 Task: Select the ignore option in the lint box model.
Action: Mouse moved to (6, 584)
Screenshot: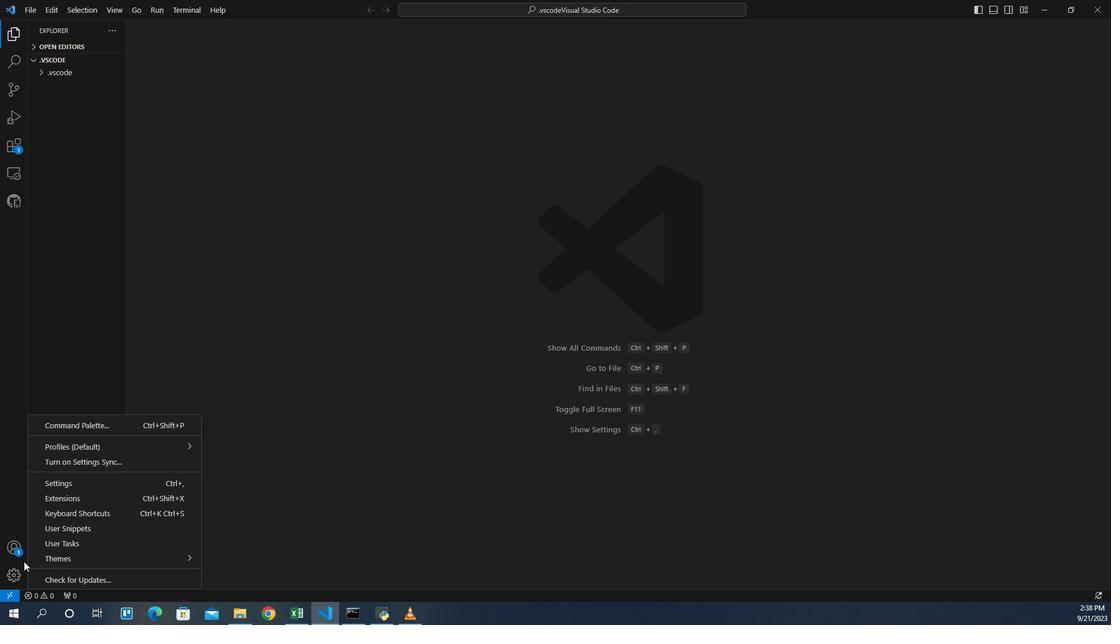 
Action: Mouse pressed left at (6, 584)
Screenshot: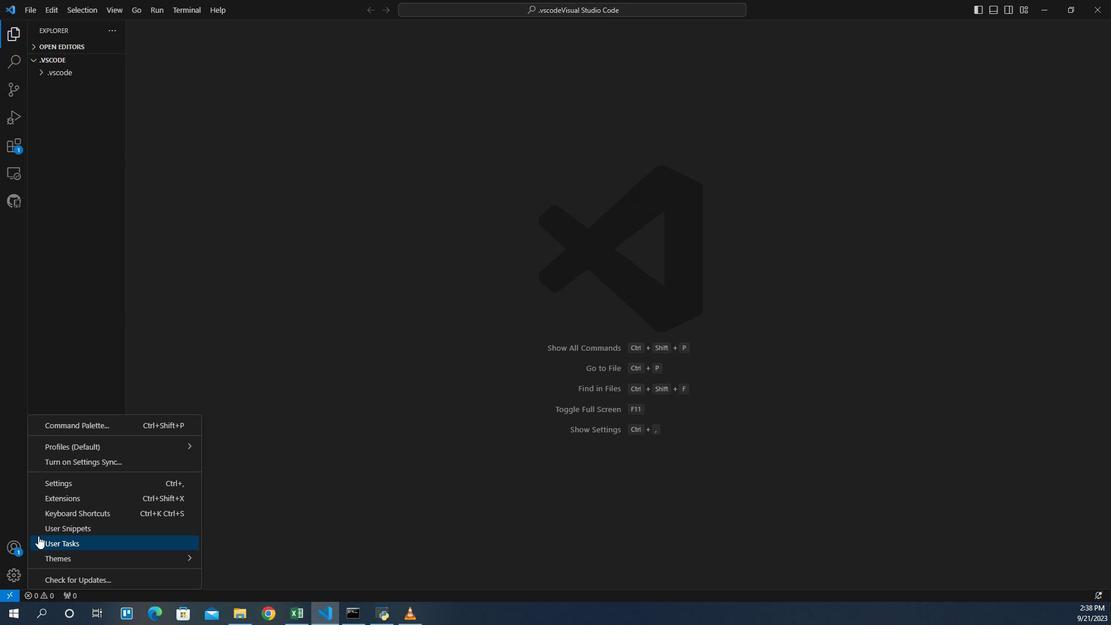 
Action: Mouse moved to (56, 492)
Screenshot: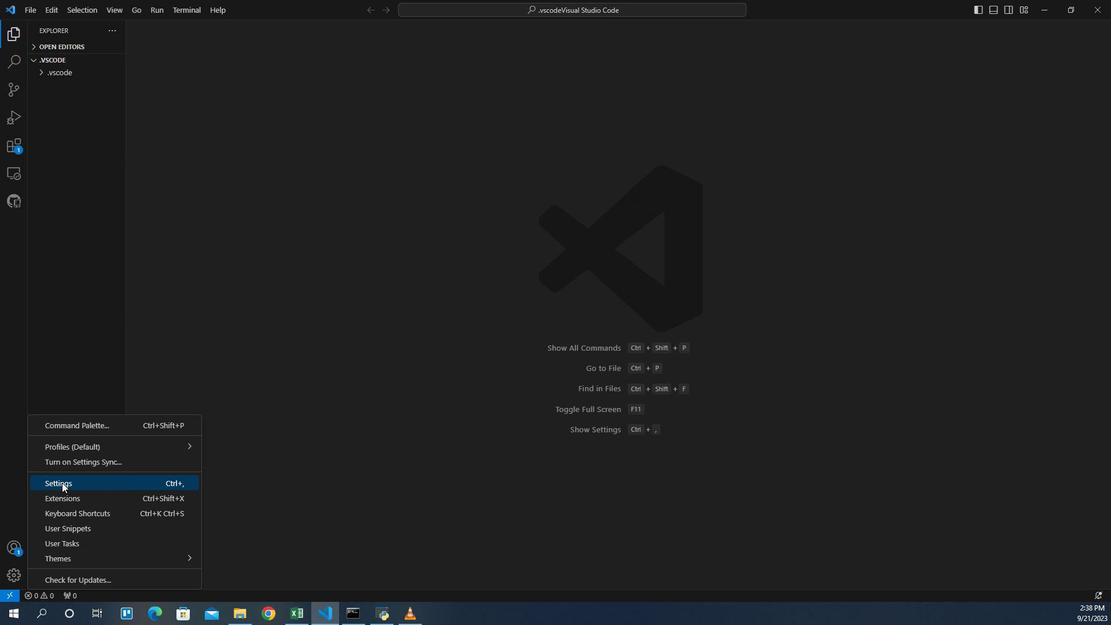 
Action: Mouse pressed left at (56, 492)
Screenshot: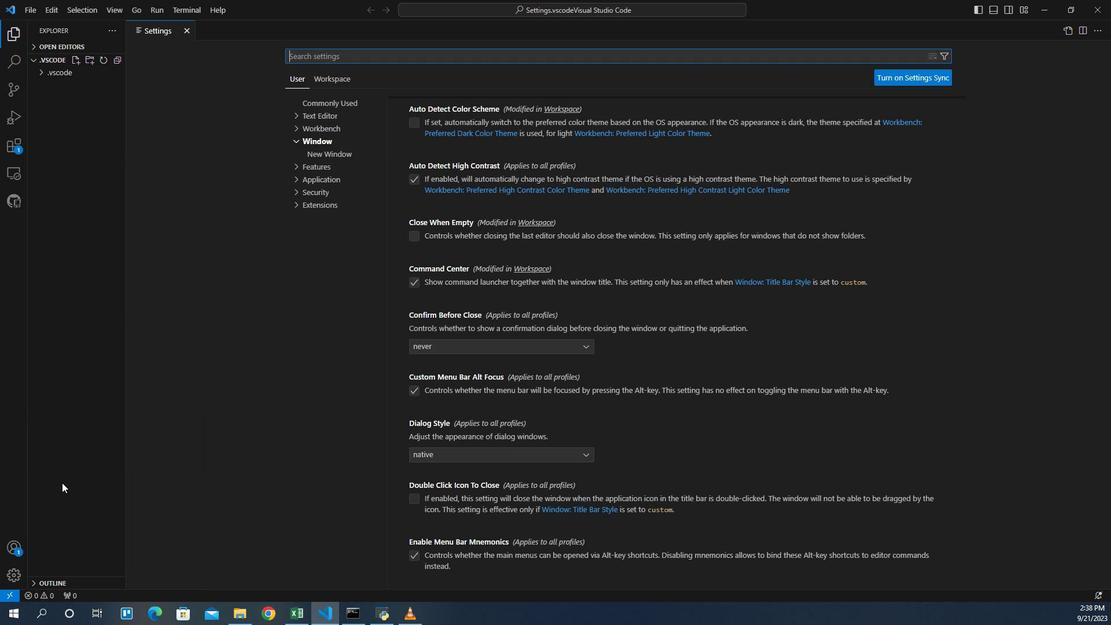 
Action: Mouse moved to (332, 98)
Screenshot: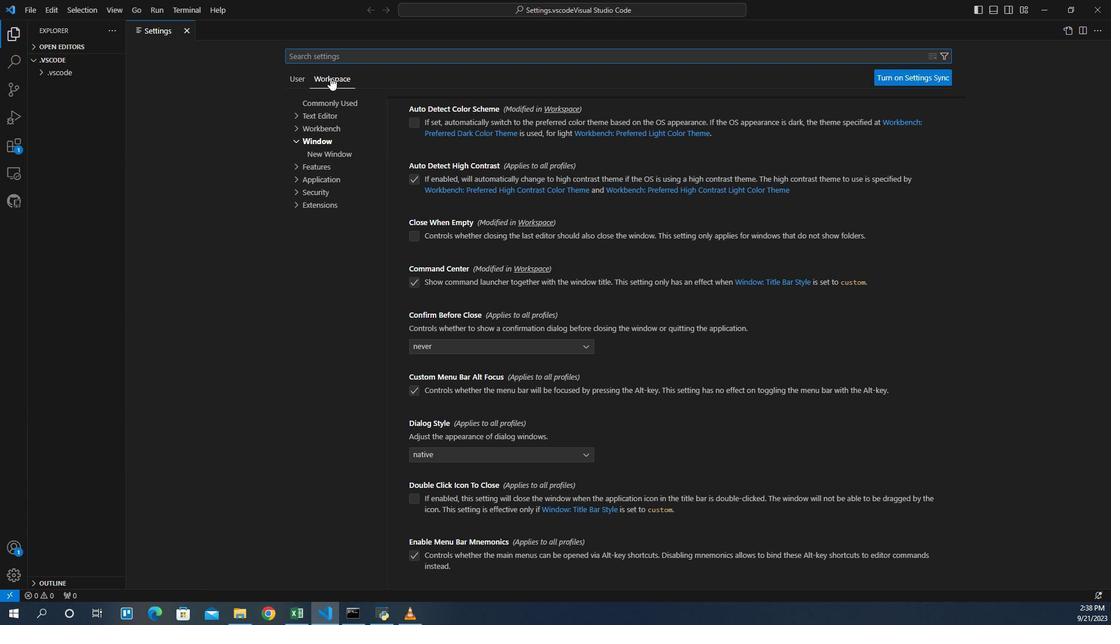 
Action: Mouse pressed left at (332, 98)
Screenshot: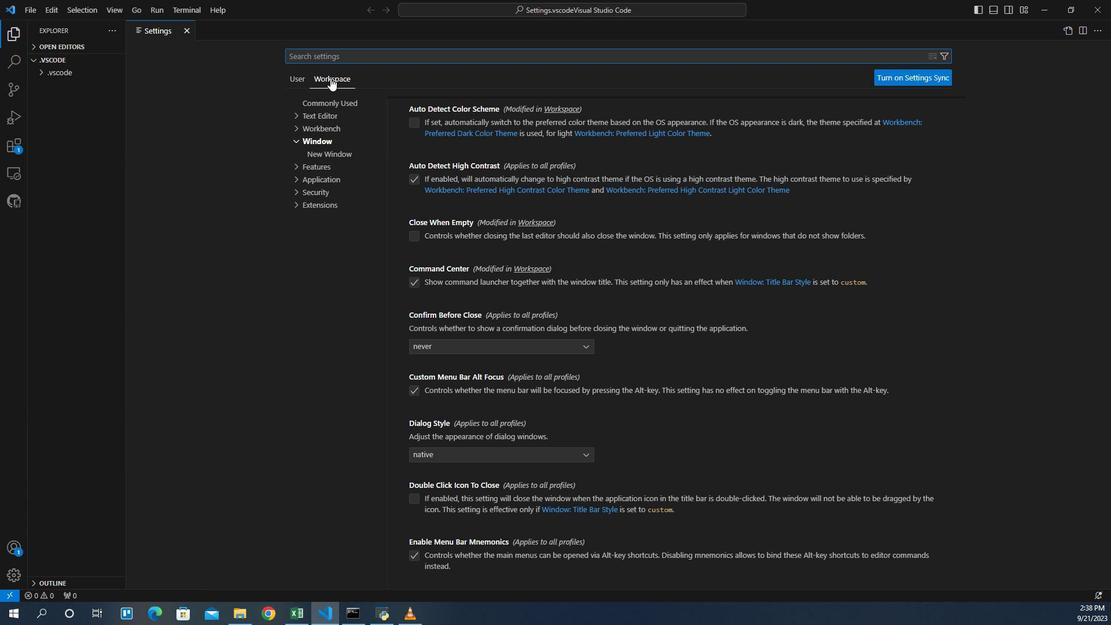 
Action: Mouse moved to (302, 199)
Screenshot: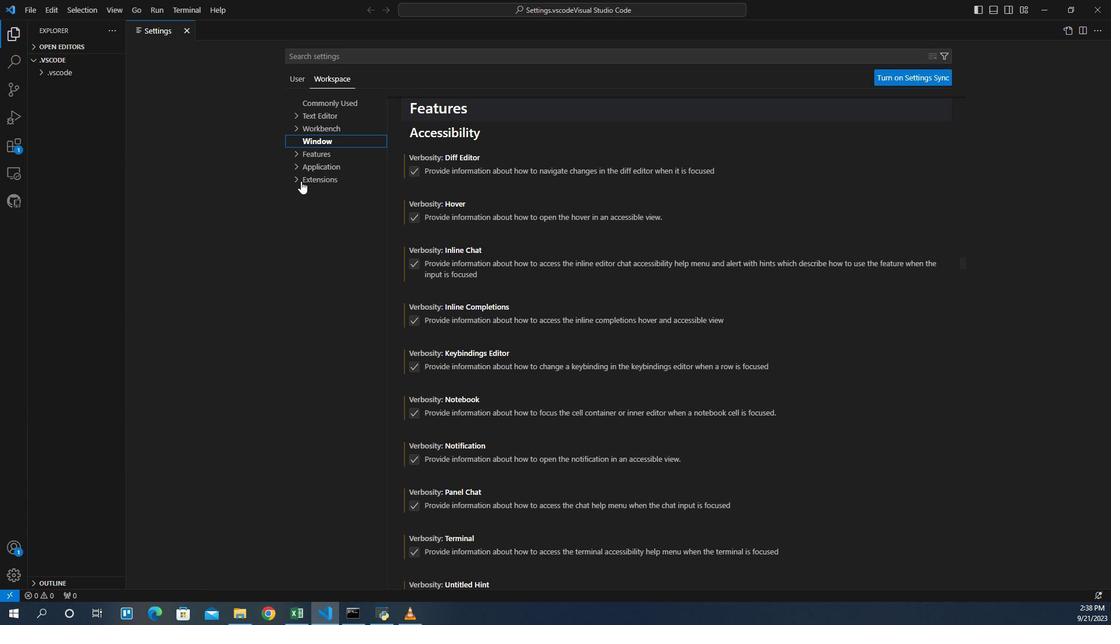 
Action: Mouse pressed left at (302, 199)
Screenshot: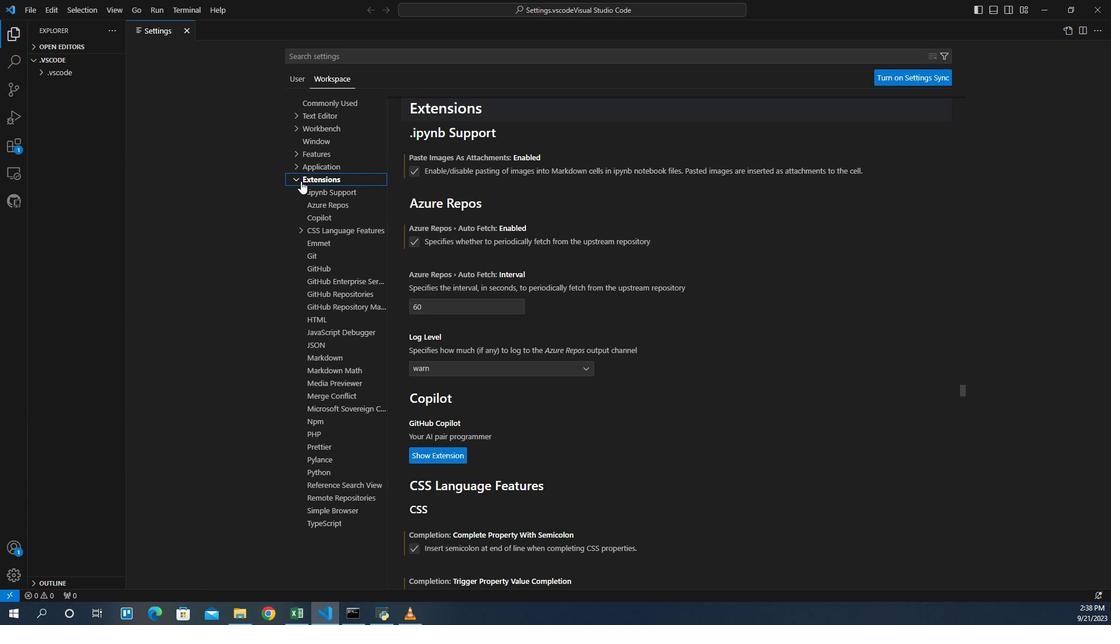 
Action: Mouse moved to (311, 247)
Screenshot: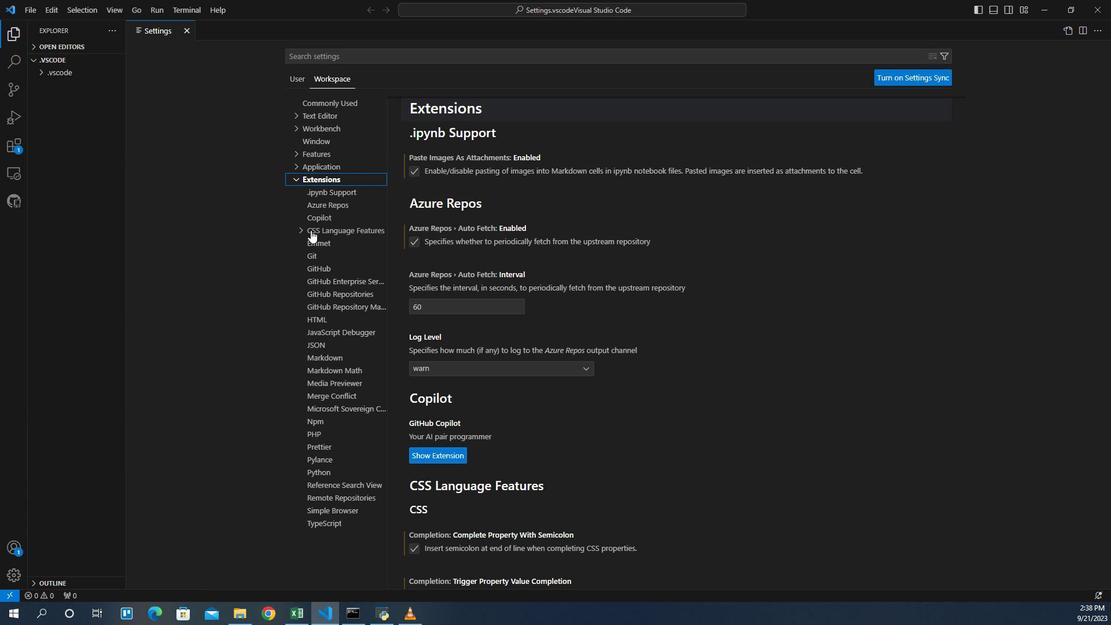 
Action: Mouse pressed left at (311, 247)
Screenshot: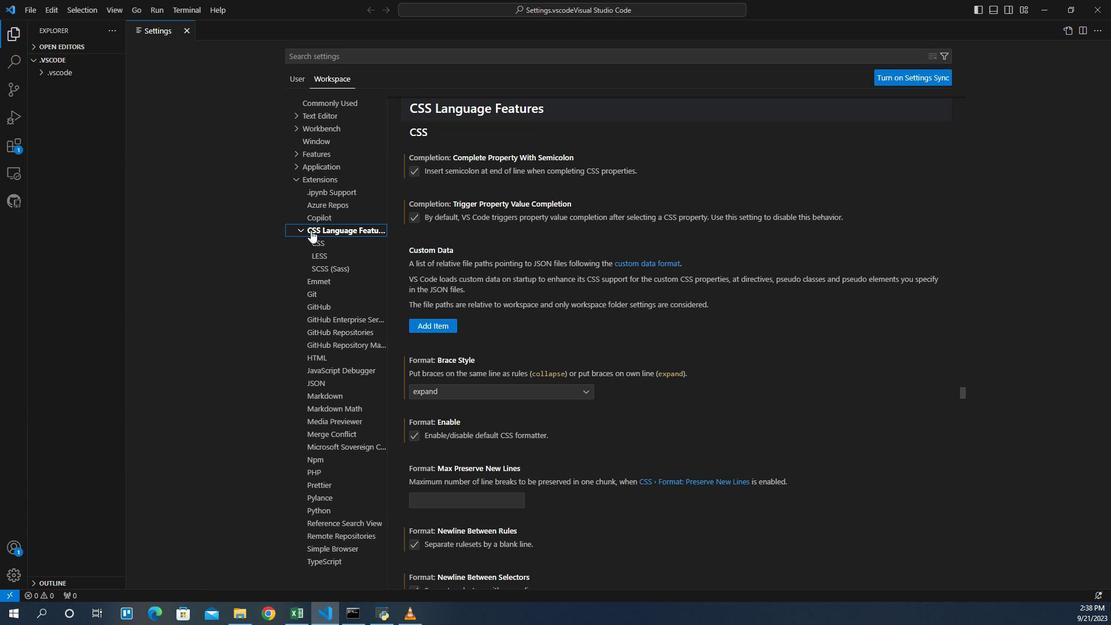 
Action: Mouse moved to (317, 284)
Screenshot: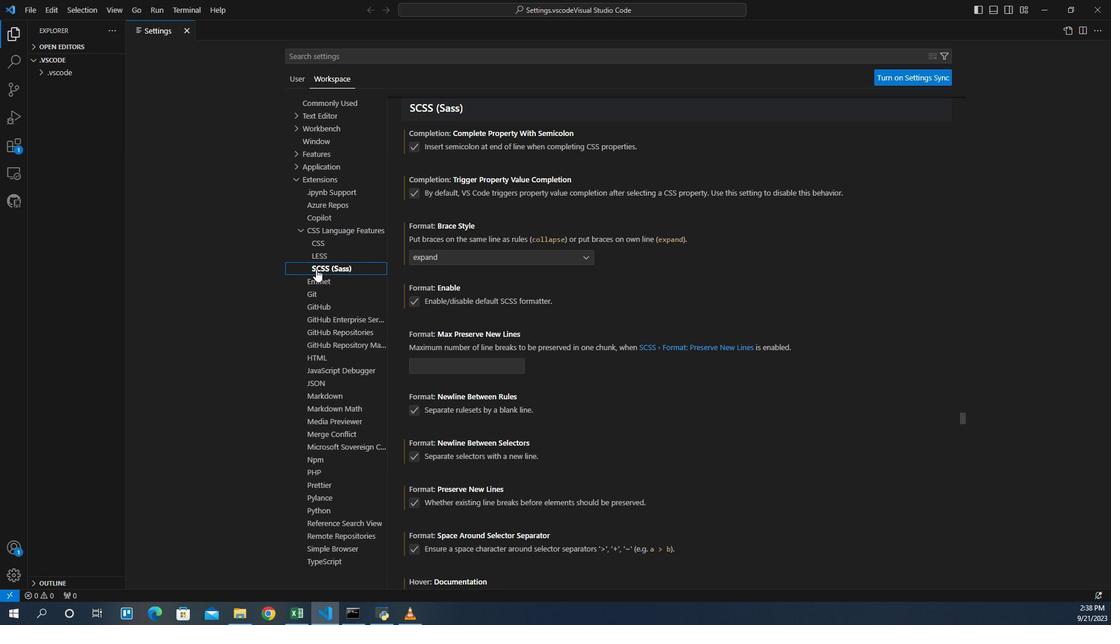 
Action: Mouse pressed left at (317, 284)
Screenshot: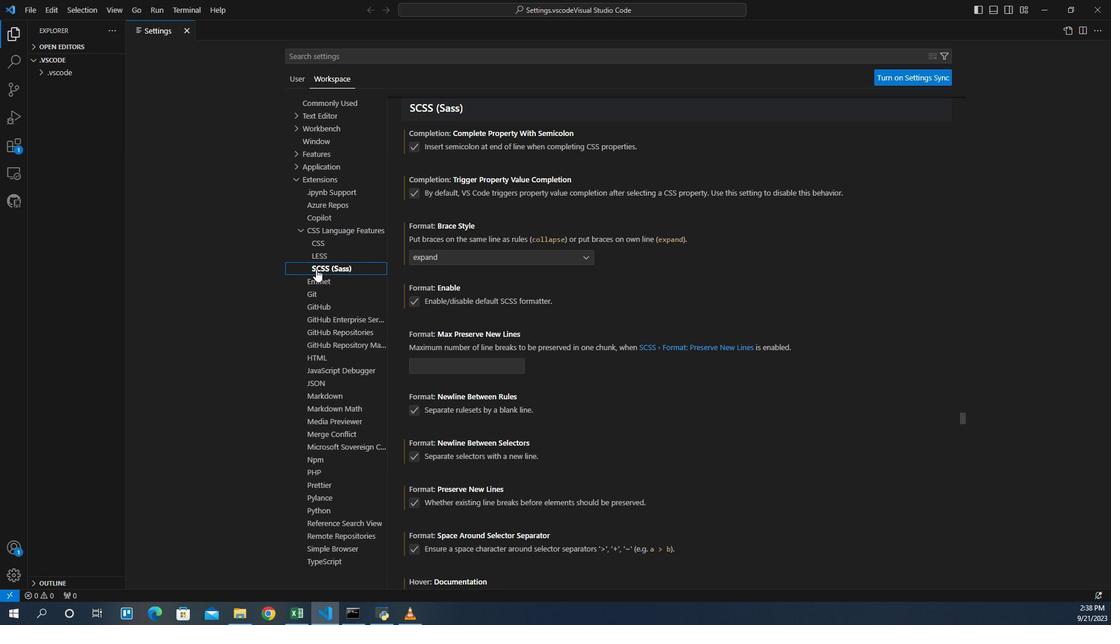 
Action: Mouse moved to (499, 425)
Screenshot: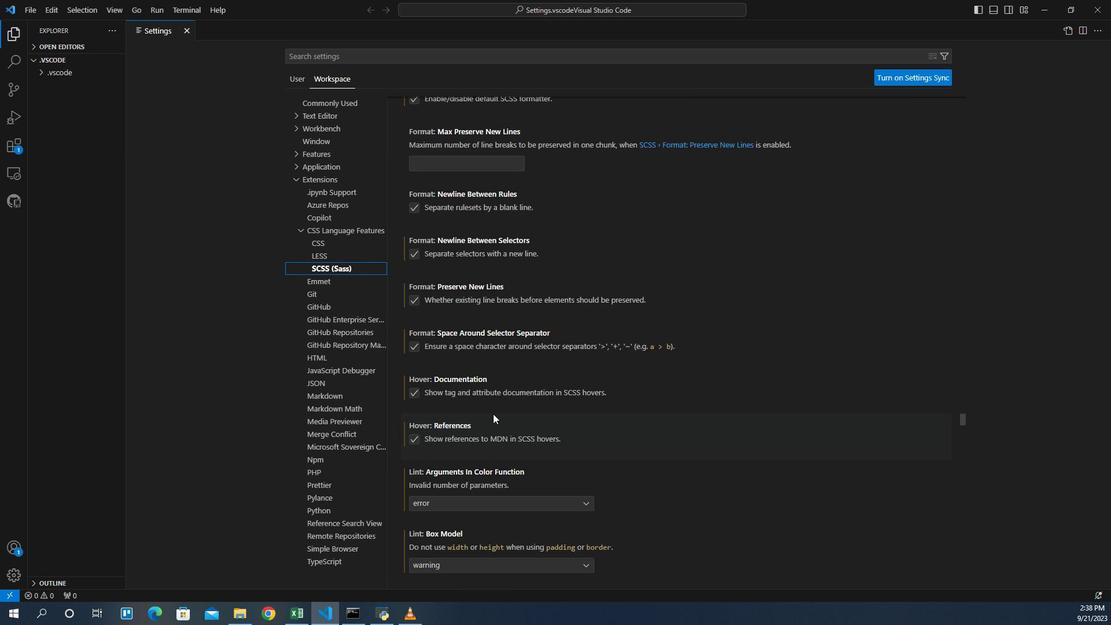
Action: Mouse scrolled (499, 424) with delta (0, 0)
Screenshot: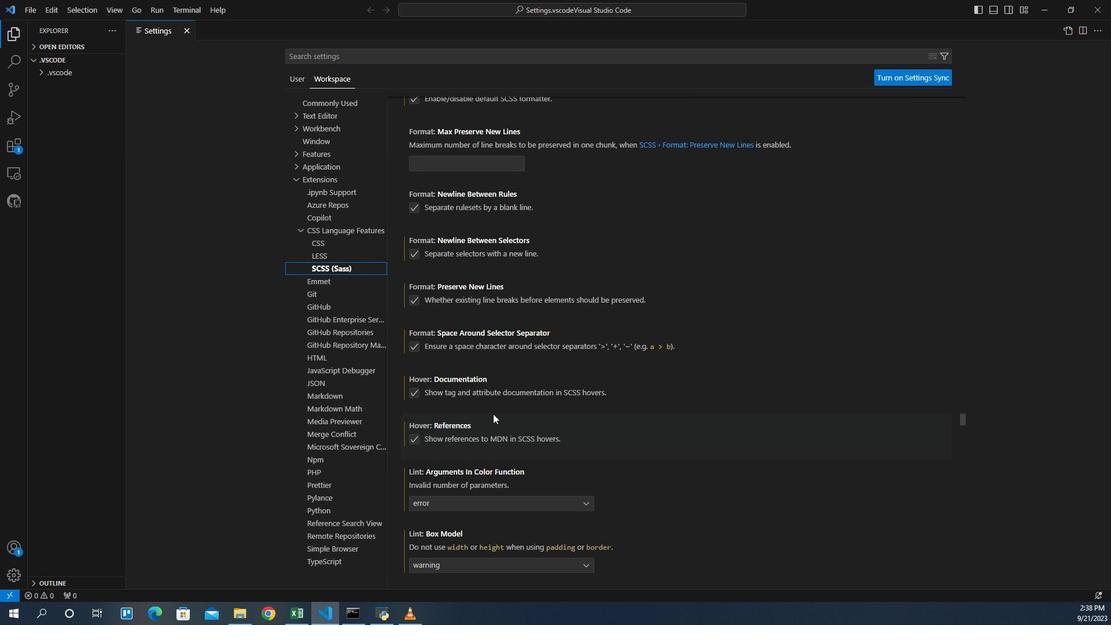 
Action: Mouse scrolled (499, 424) with delta (0, 0)
Screenshot: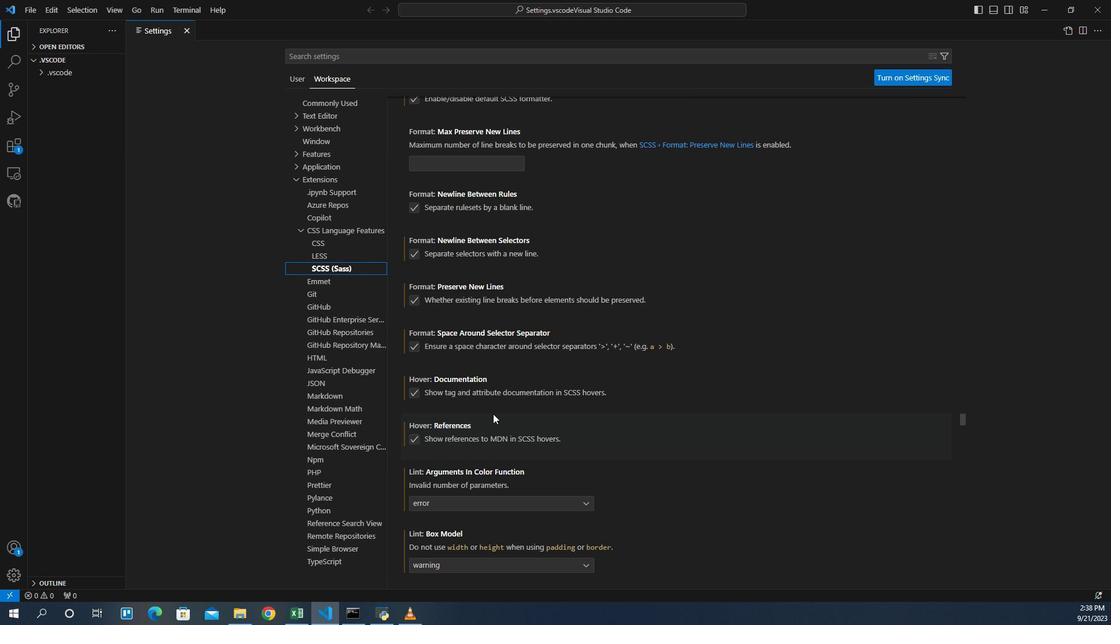 
Action: Mouse scrolled (499, 424) with delta (0, 0)
Screenshot: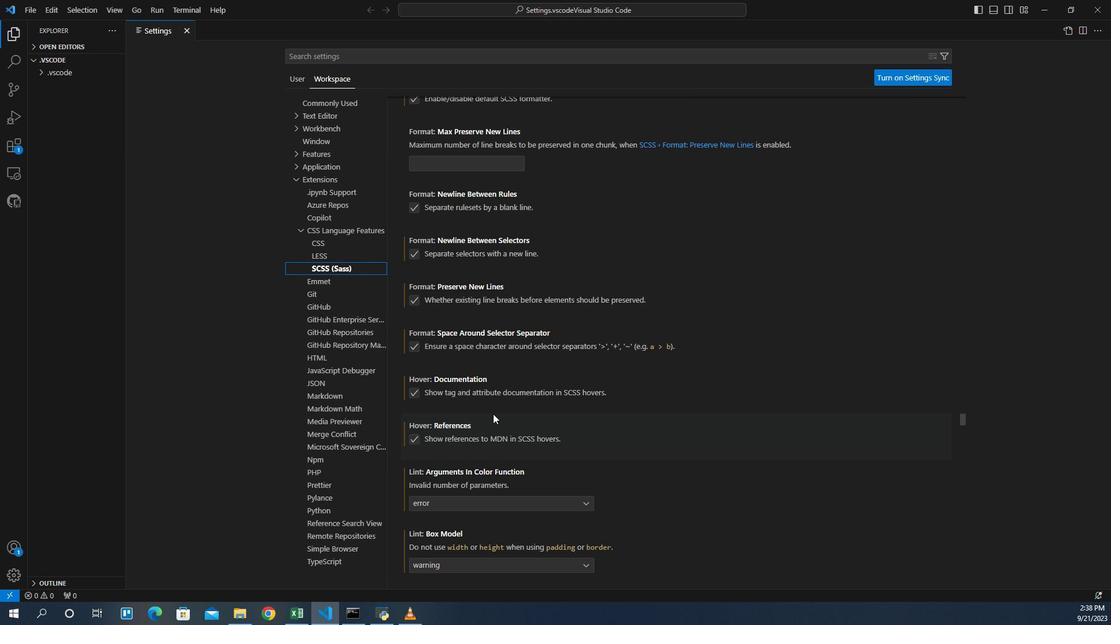 
Action: Mouse scrolled (499, 424) with delta (0, 0)
Screenshot: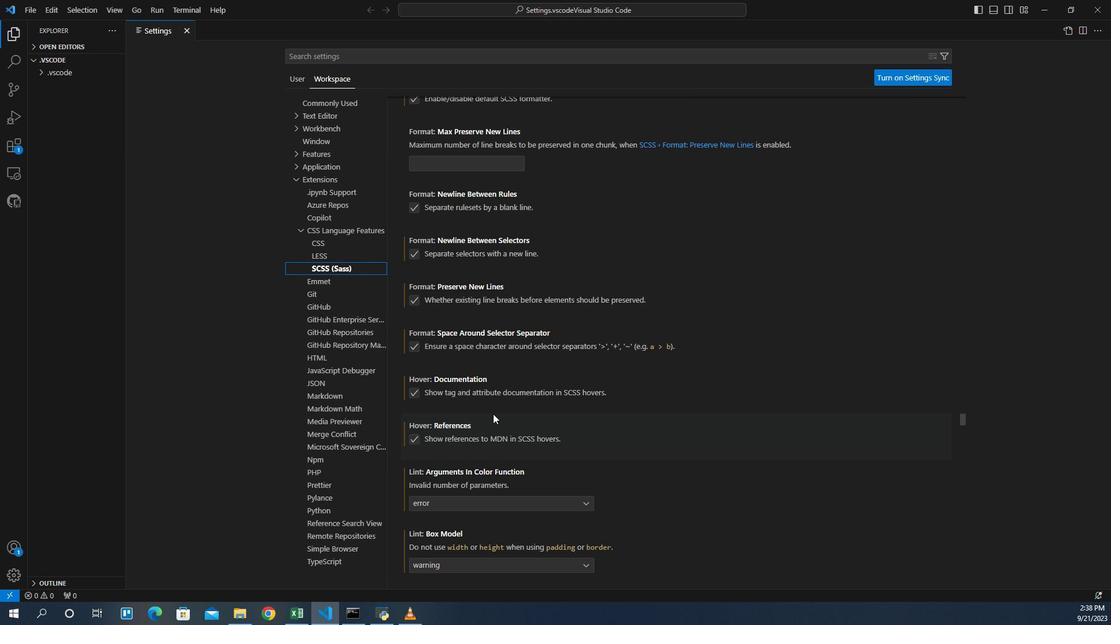 
Action: Mouse scrolled (499, 424) with delta (0, 0)
Screenshot: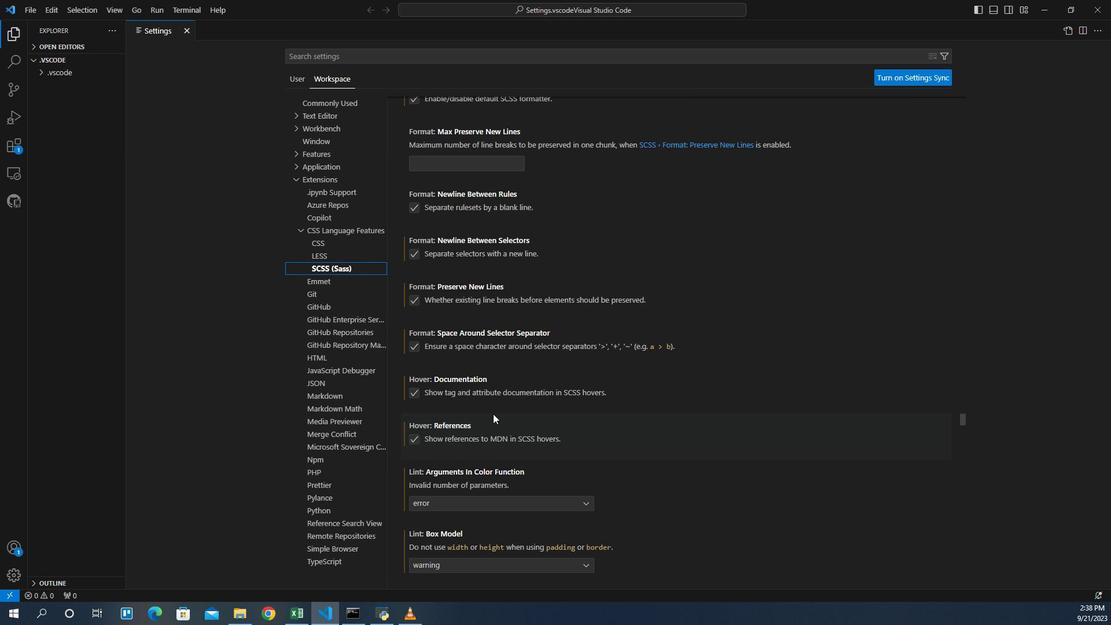 
Action: Mouse scrolled (499, 424) with delta (0, 0)
Screenshot: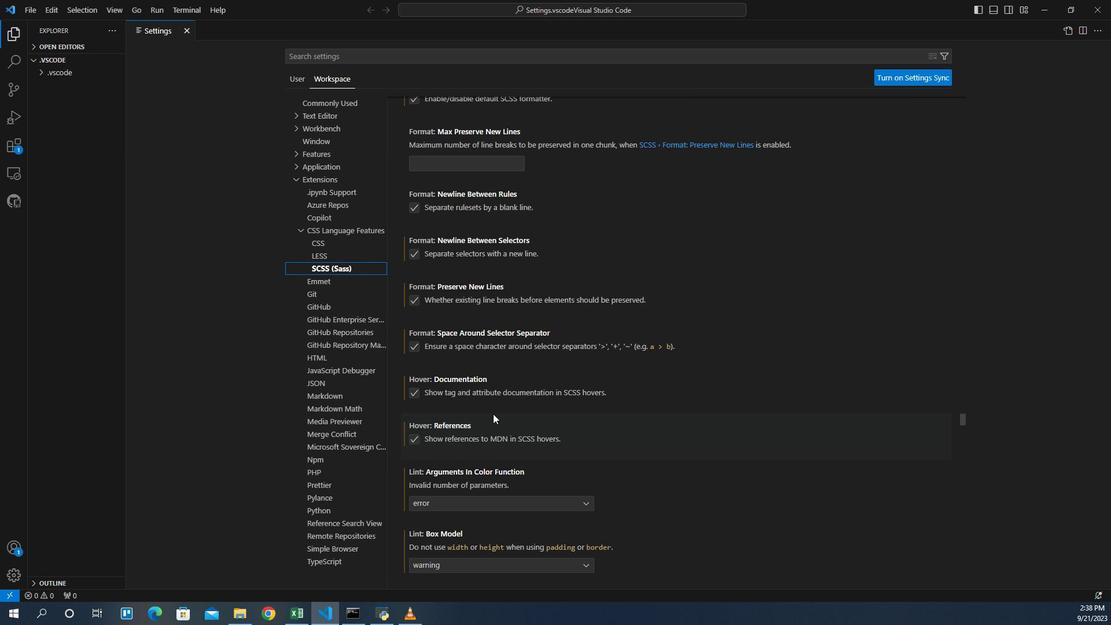 
Action: Mouse scrolled (499, 424) with delta (0, 0)
Screenshot: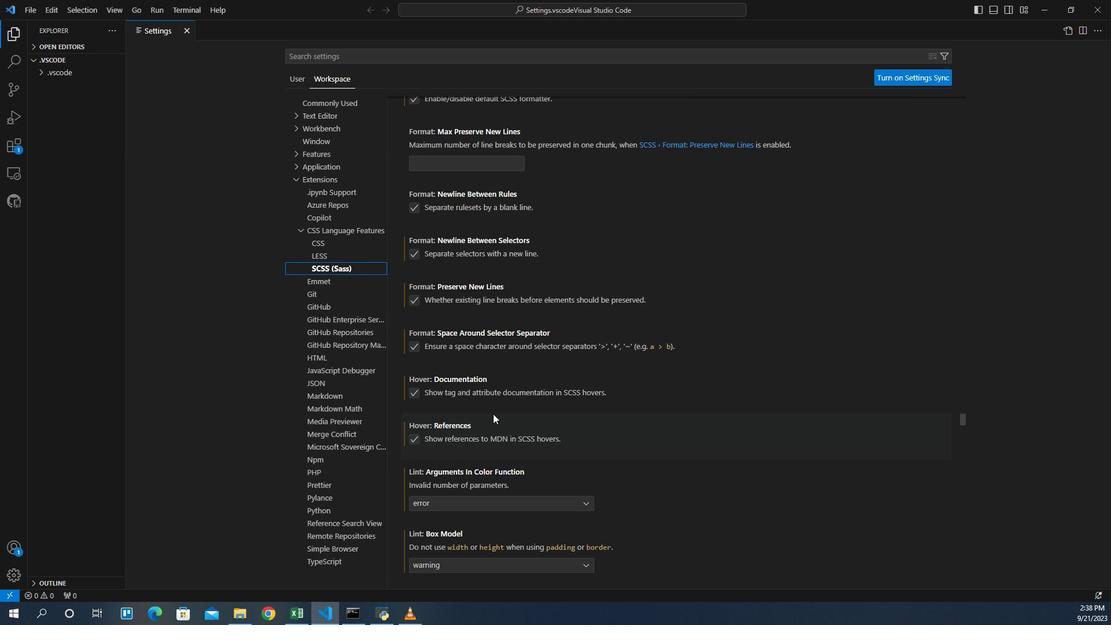 
Action: Mouse scrolled (499, 424) with delta (0, 0)
Screenshot: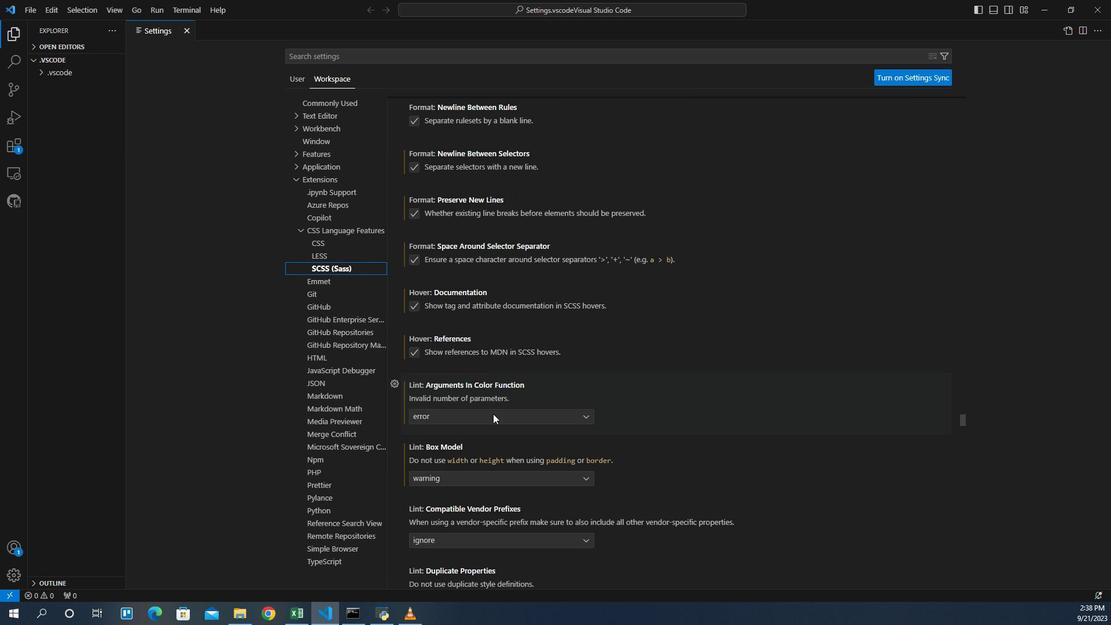 
Action: Mouse scrolled (499, 424) with delta (0, 0)
Screenshot: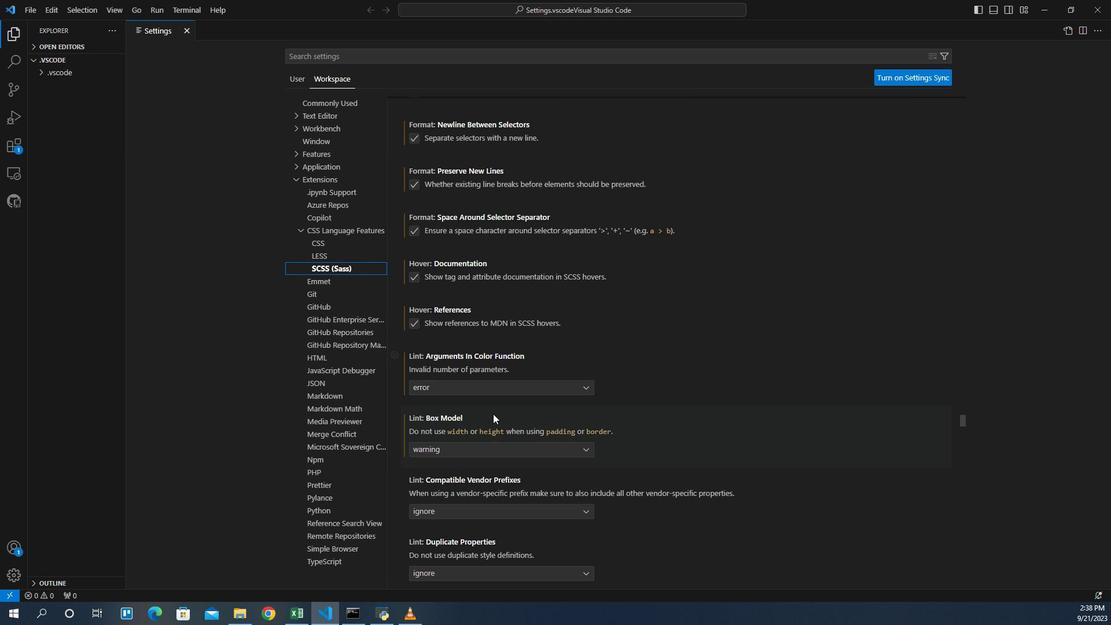 
Action: Mouse scrolled (499, 424) with delta (0, 0)
Screenshot: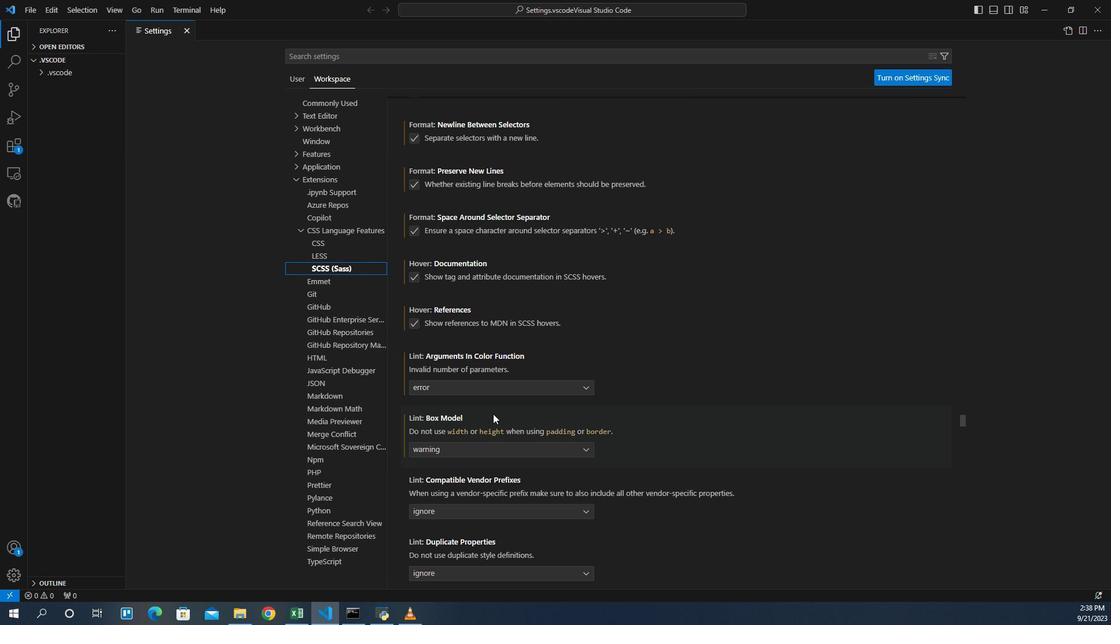 
Action: Mouse scrolled (499, 424) with delta (0, 0)
Screenshot: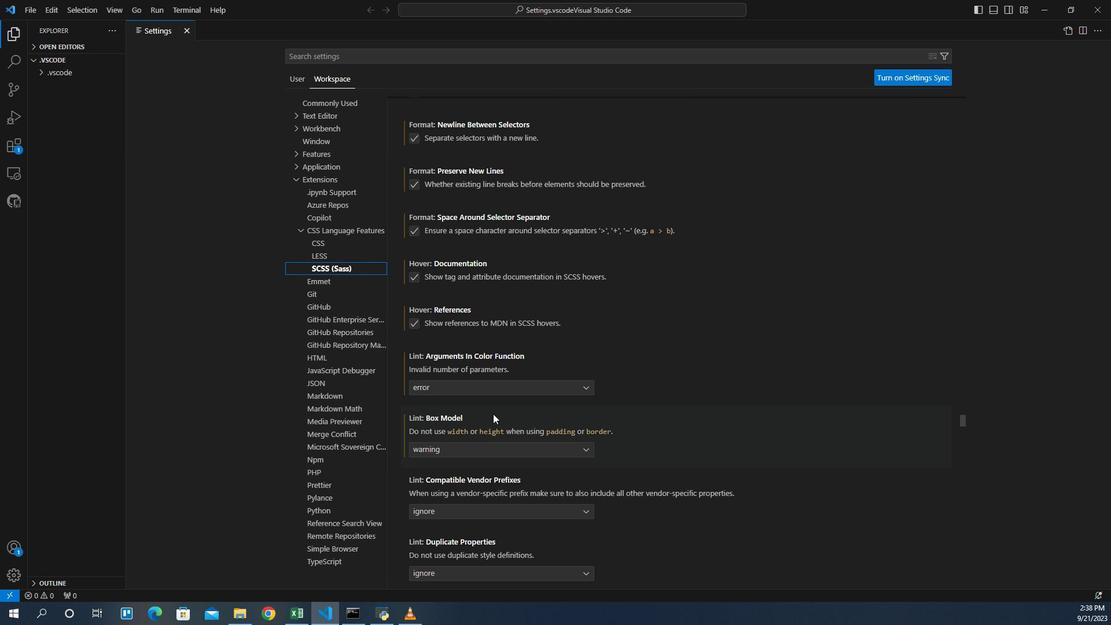 
Action: Mouse moved to (494, 461)
Screenshot: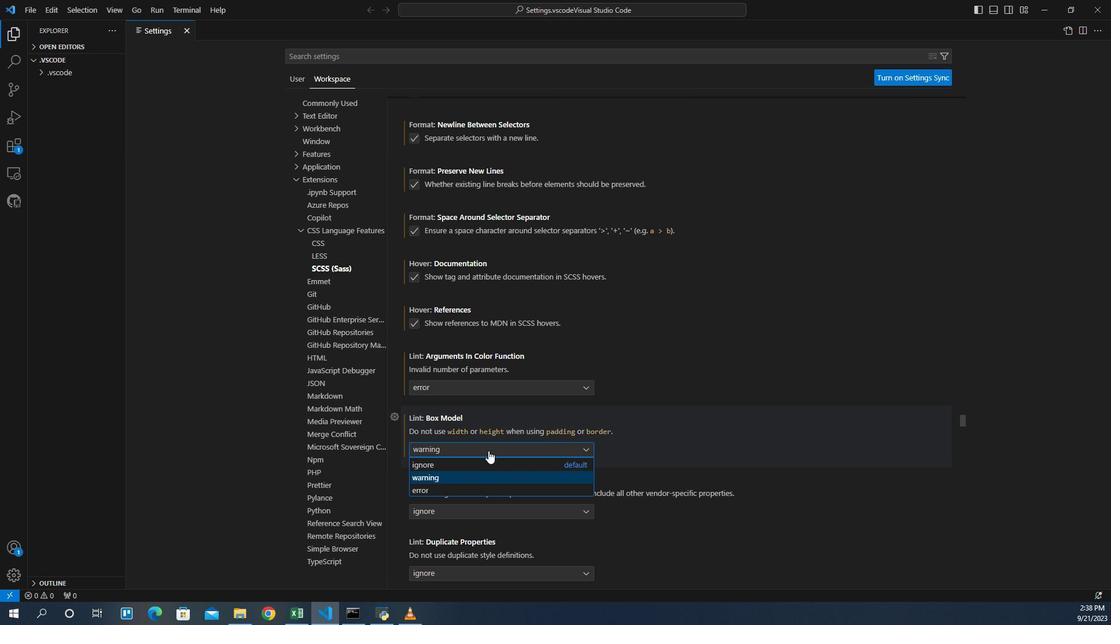 
Action: Mouse pressed left at (494, 461)
Screenshot: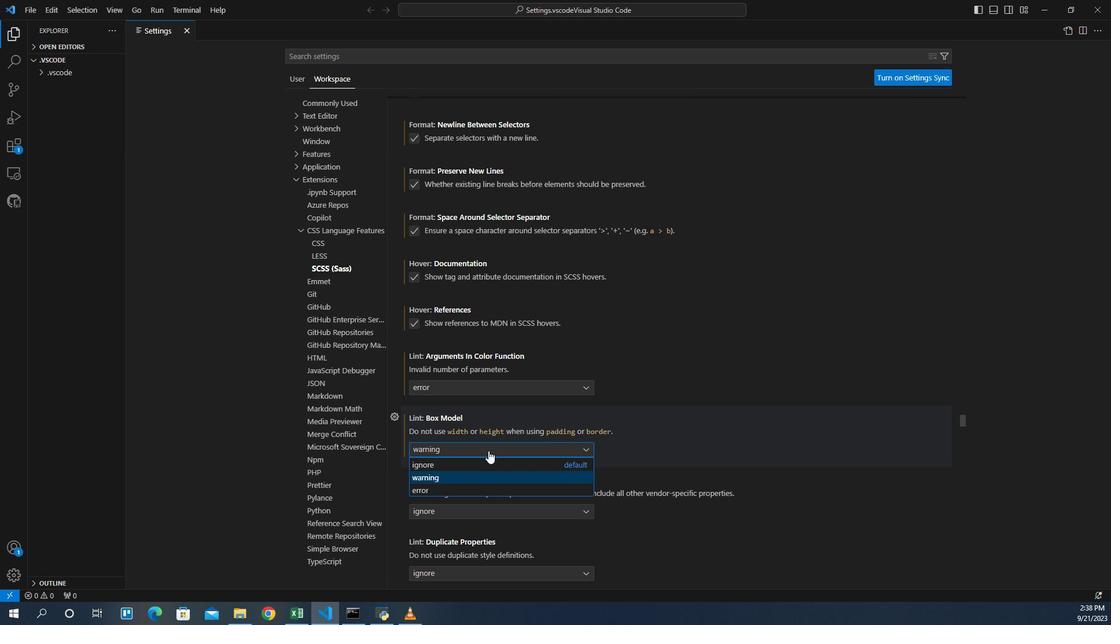 
Action: Mouse moved to (429, 476)
Screenshot: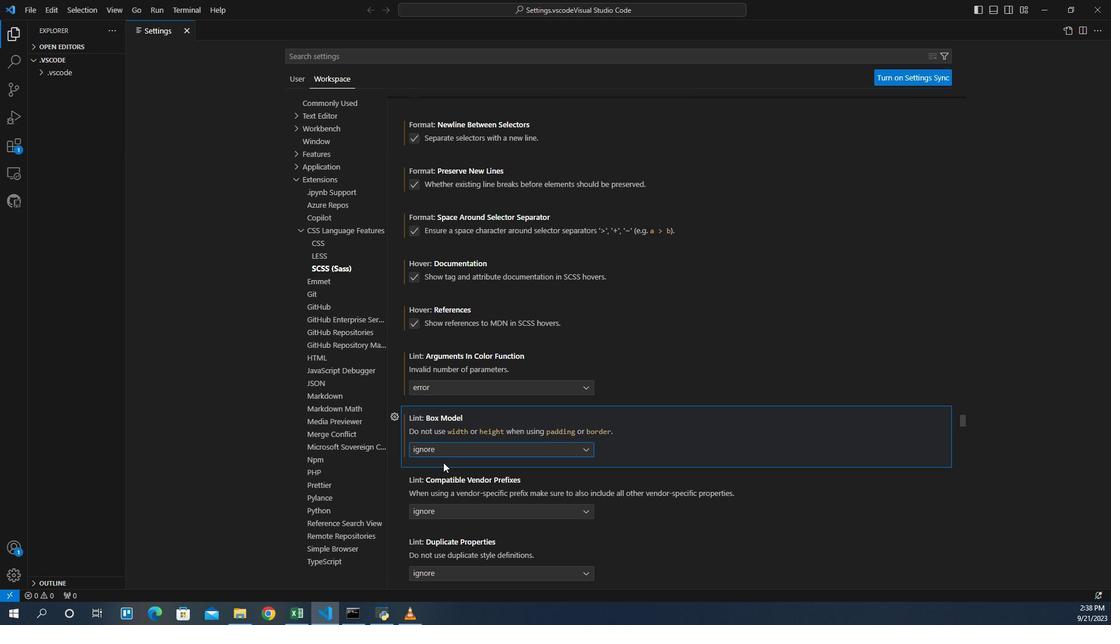 
Action: Mouse pressed left at (429, 476)
Screenshot: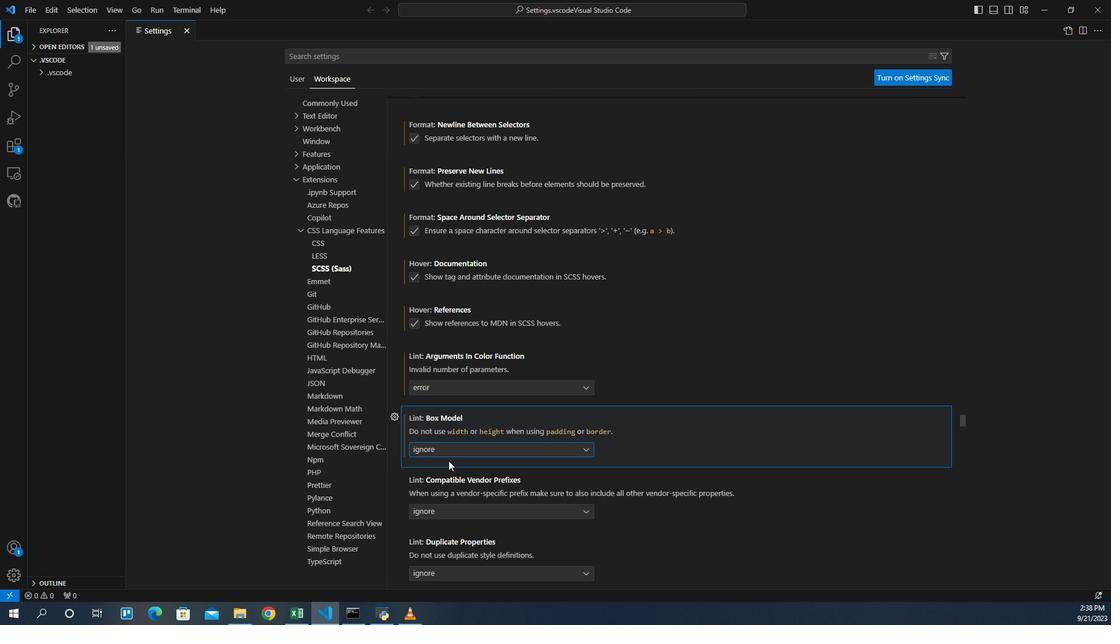 
Action: Mouse moved to (455, 468)
Screenshot: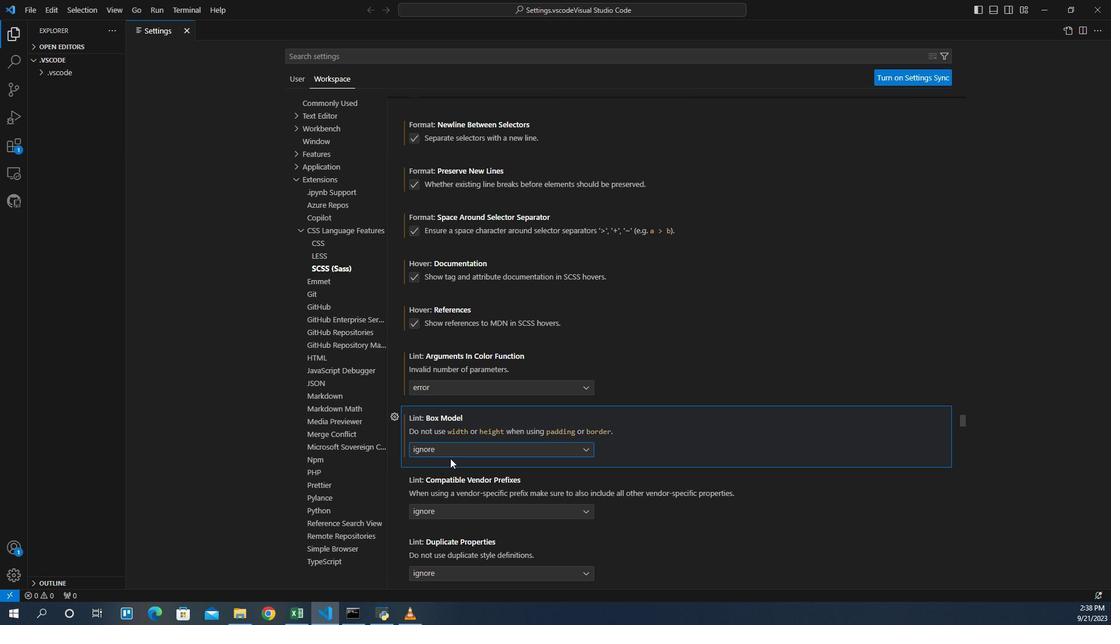
